 Task: Update the garage spots of the saved search to 4+.
Action: Mouse moved to (323, 249)
Screenshot: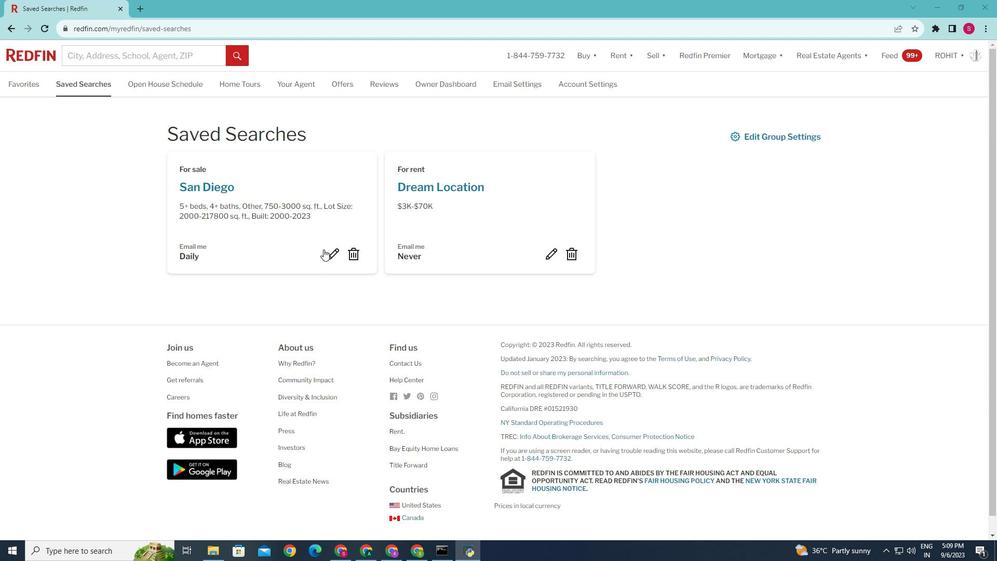 
Action: Mouse pressed left at (323, 249)
Screenshot: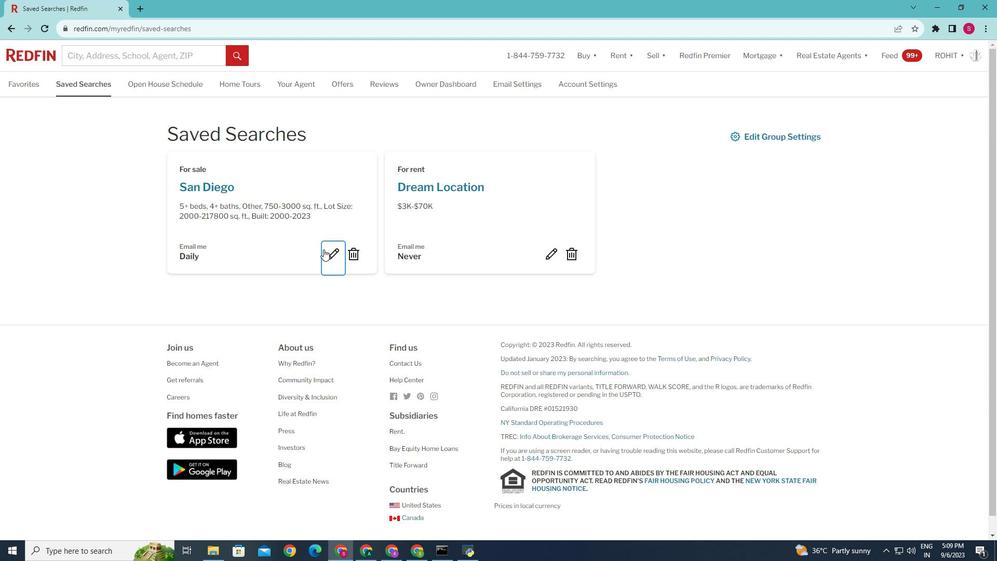 
Action: Mouse moved to (380, 307)
Screenshot: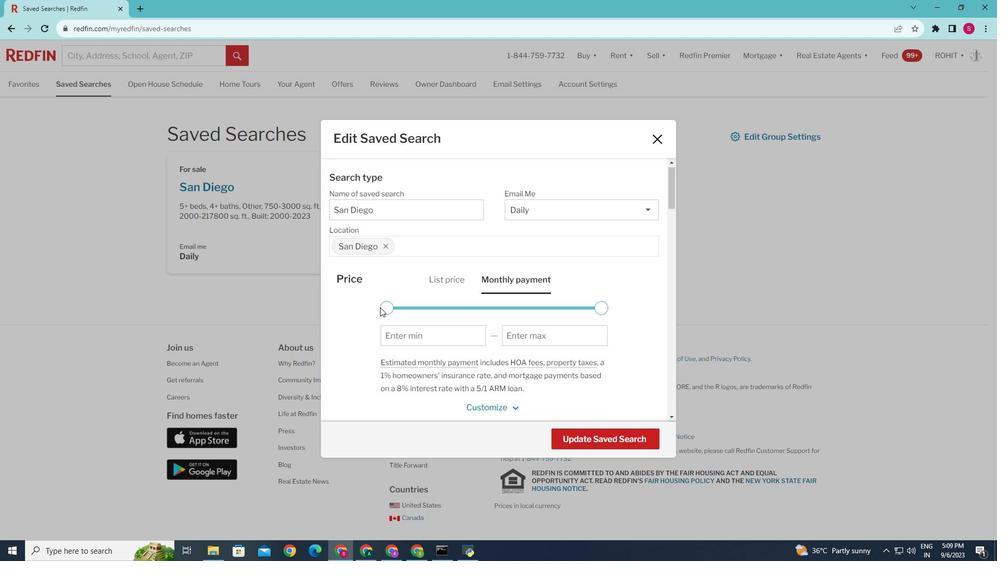 
Action: Mouse scrolled (380, 307) with delta (0, 0)
Screenshot: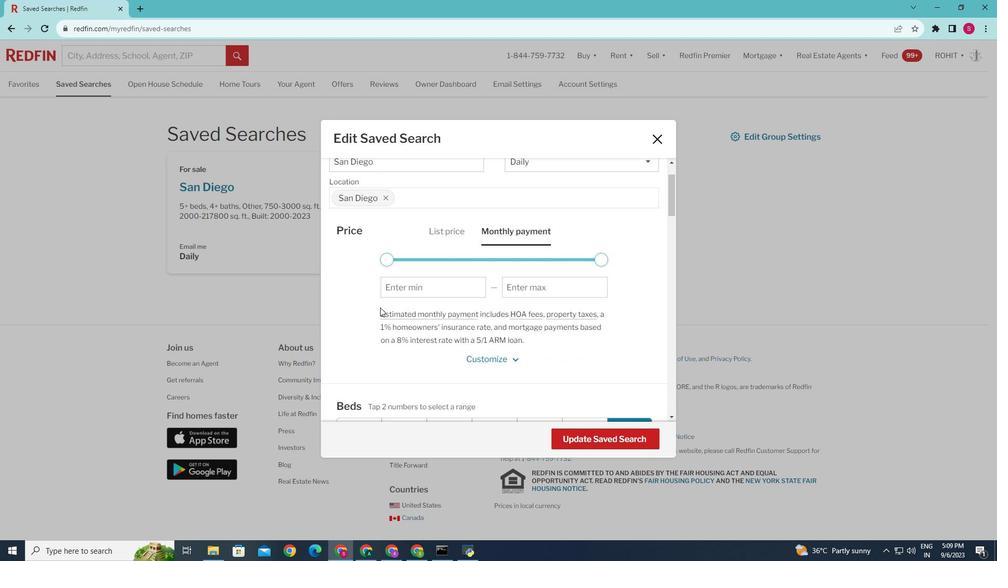 
Action: Mouse scrolled (380, 307) with delta (0, 0)
Screenshot: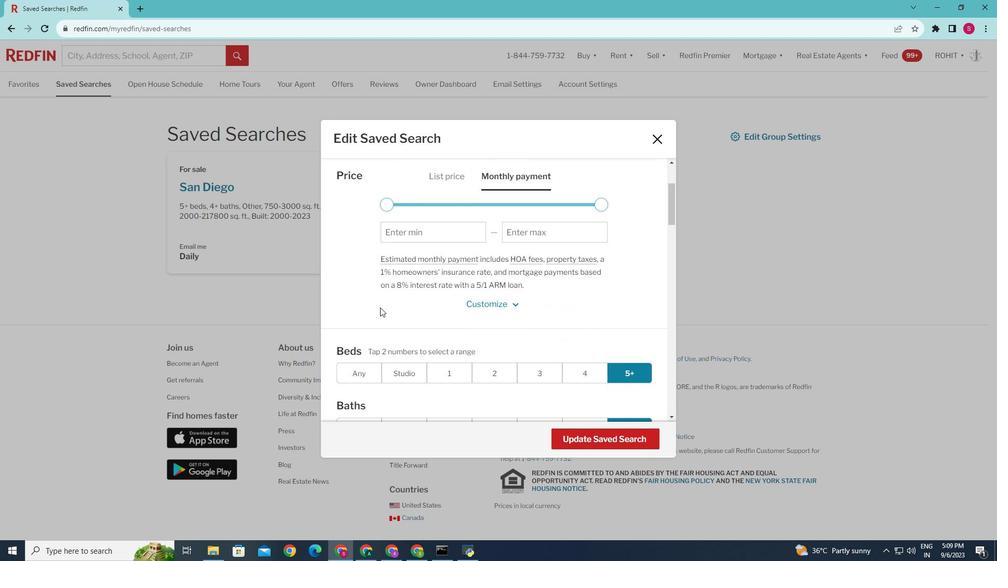 
Action: Mouse scrolled (380, 307) with delta (0, 0)
Screenshot: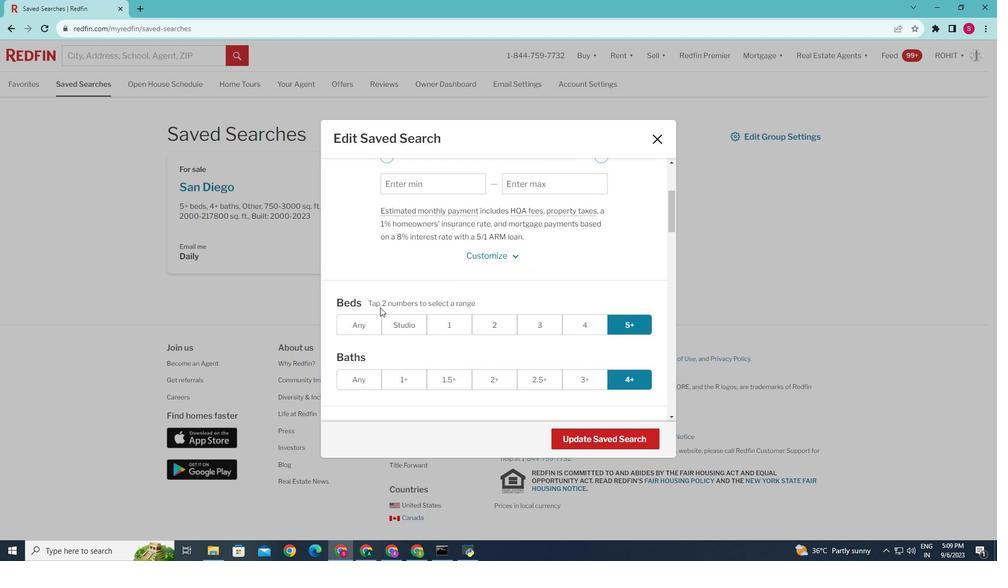 
Action: Mouse scrolled (380, 307) with delta (0, 0)
Screenshot: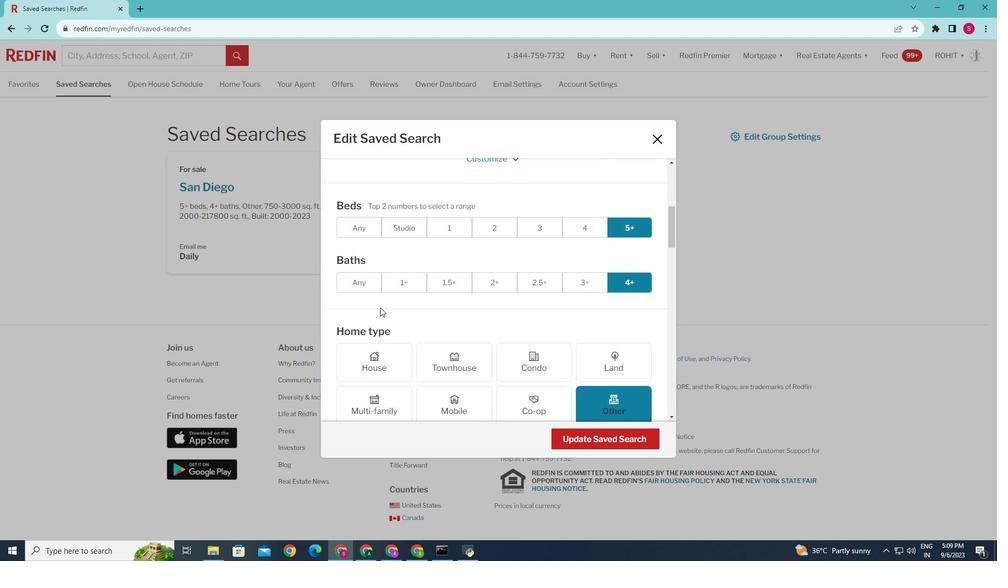 
Action: Mouse scrolled (380, 307) with delta (0, 0)
Screenshot: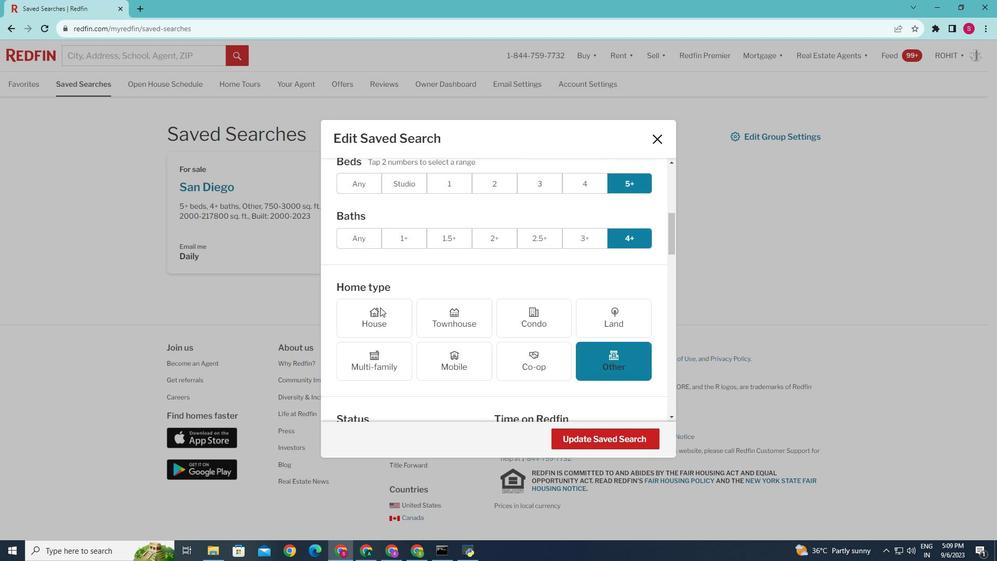 
Action: Mouse scrolled (380, 307) with delta (0, 0)
Screenshot: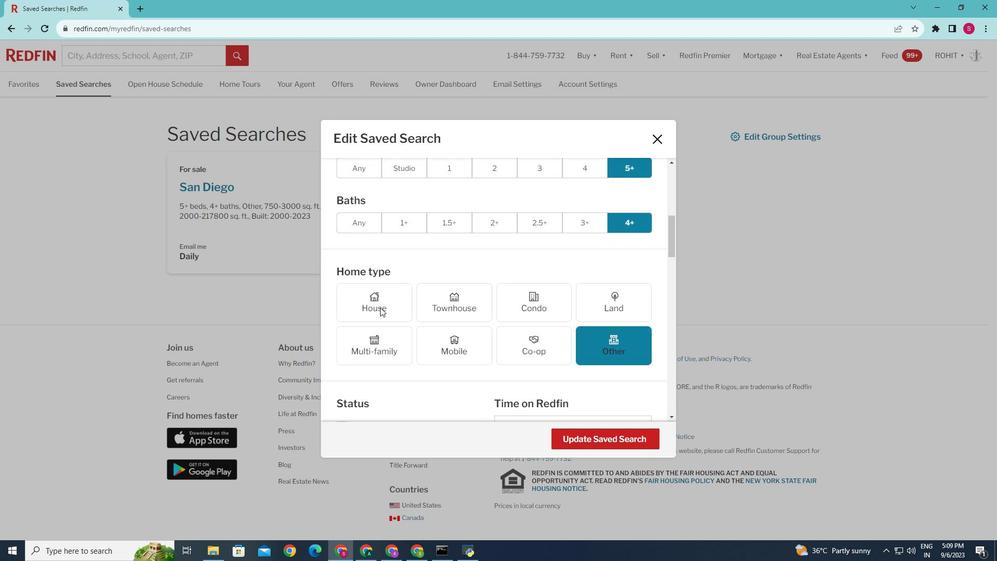 
Action: Mouse scrolled (380, 307) with delta (0, 0)
Screenshot: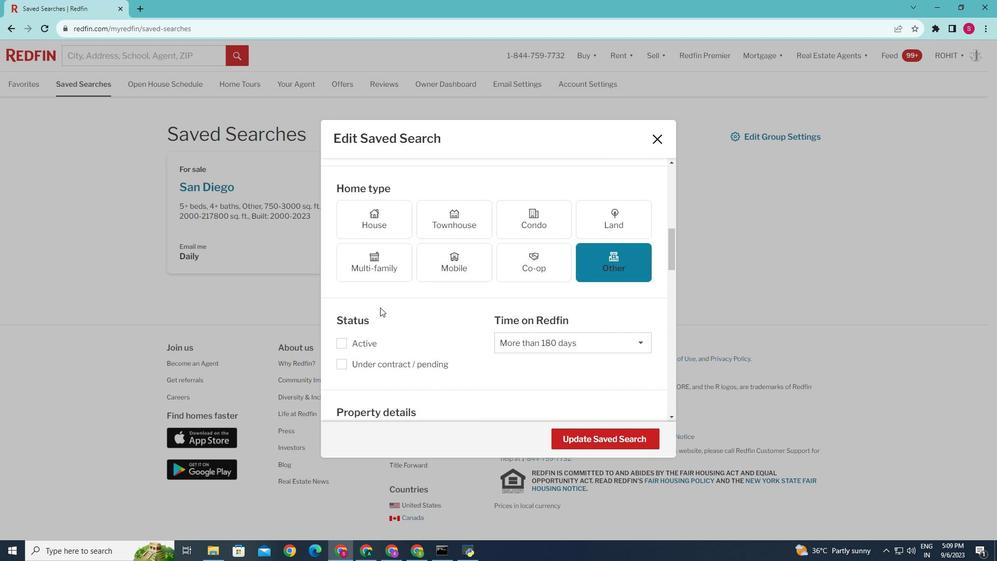 
Action: Mouse scrolled (380, 307) with delta (0, 0)
Screenshot: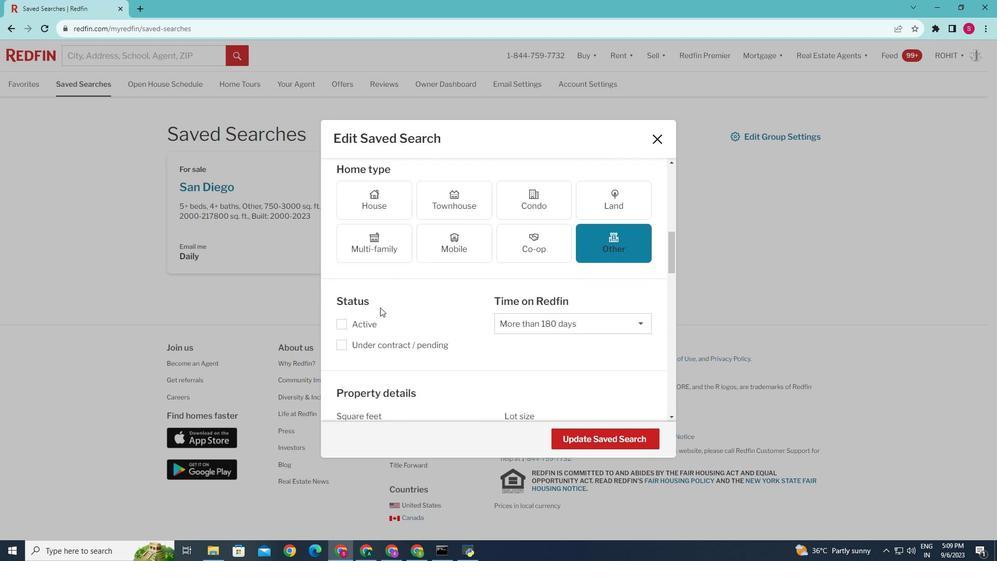 
Action: Mouse scrolled (380, 307) with delta (0, 0)
Screenshot: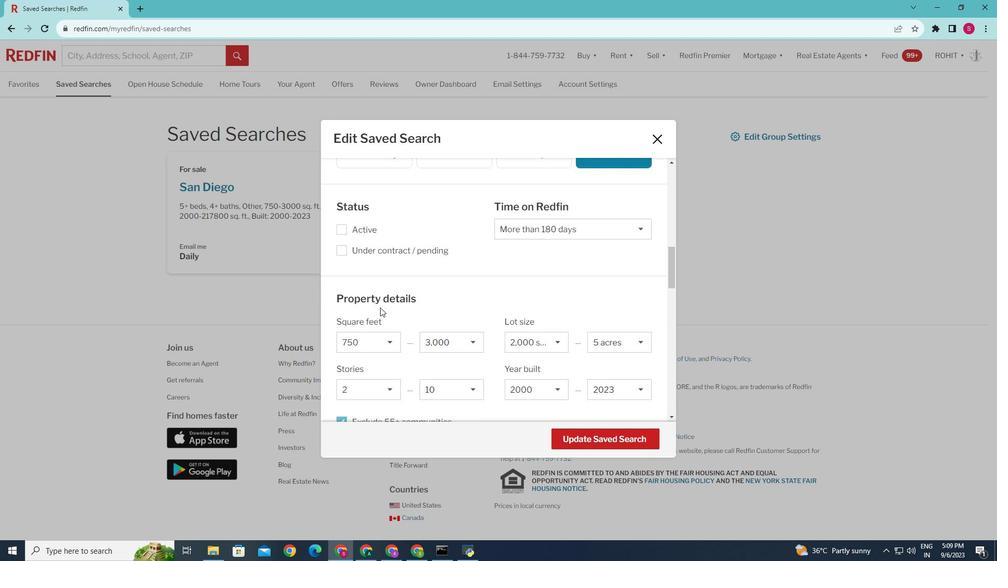 
Action: Mouse scrolled (380, 307) with delta (0, 0)
Screenshot: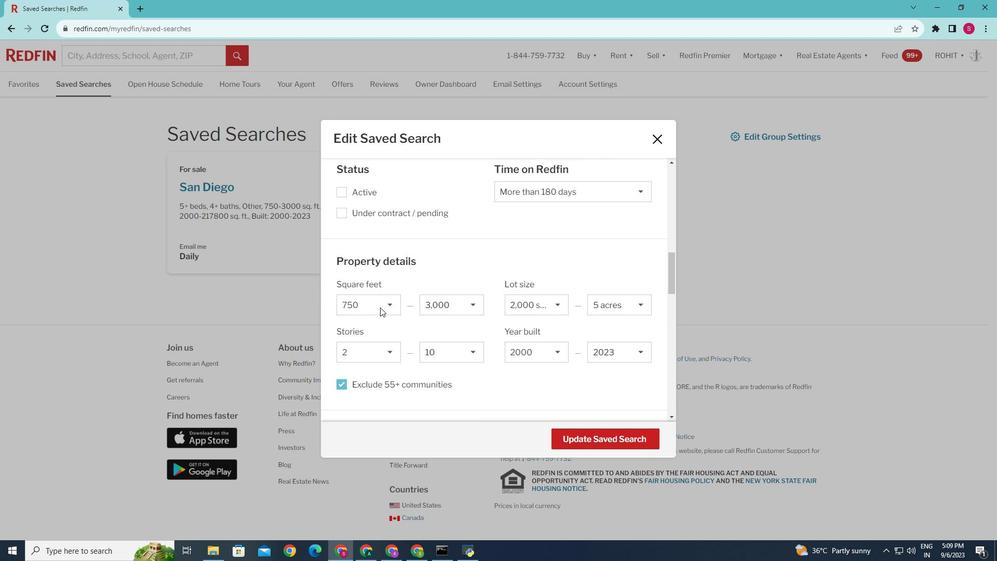 
Action: Mouse scrolled (380, 307) with delta (0, 0)
Screenshot: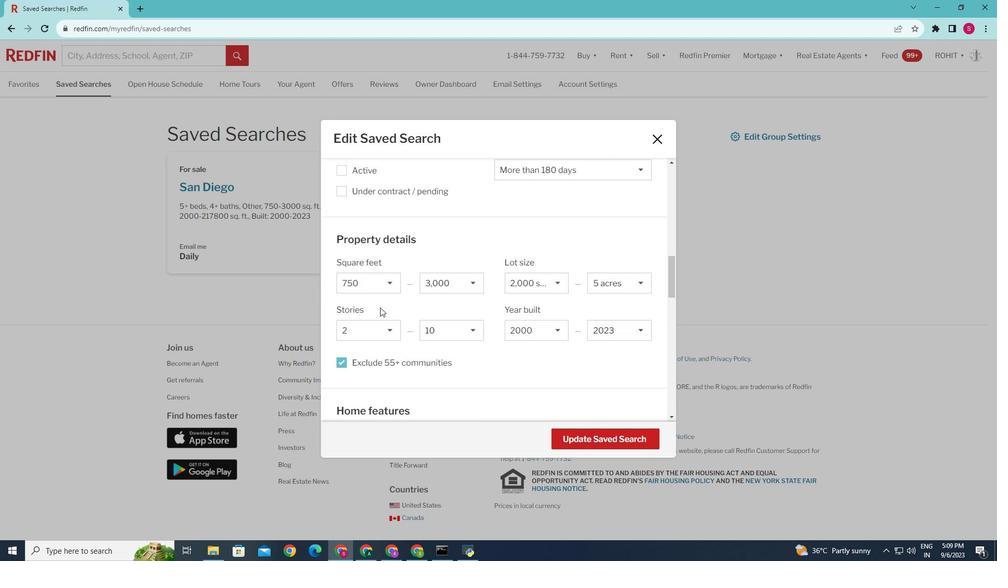 
Action: Mouse scrolled (380, 307) with delta (0, 0)
Screenshot: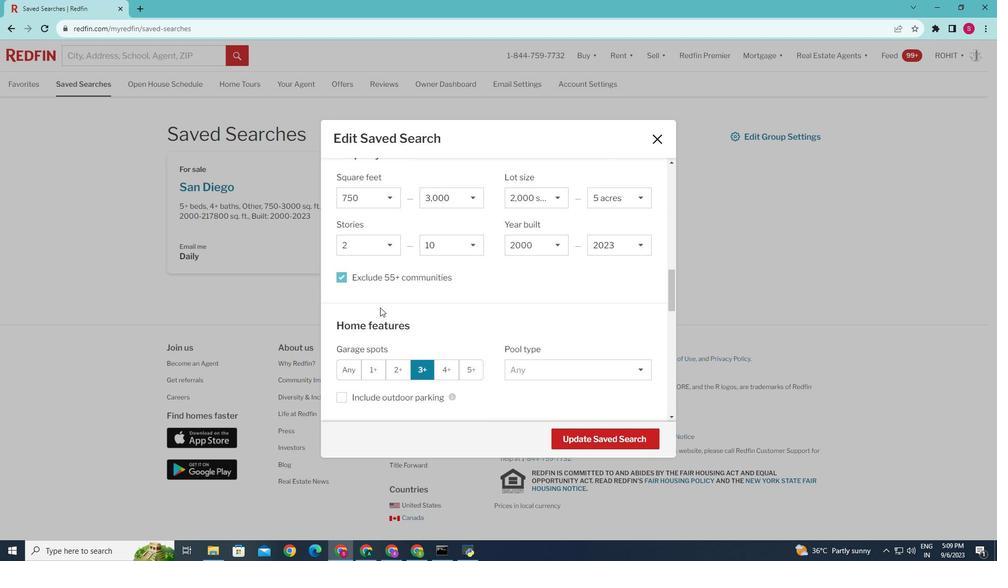 
Action: Mouse scrolled (380, 307) with delta (0, 0)
Screenshot: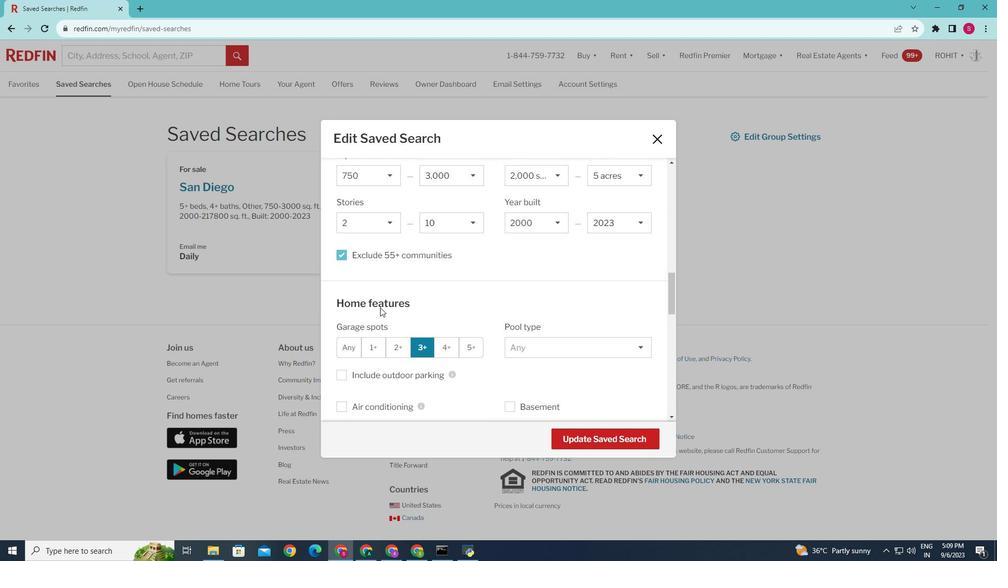 
Action: Mouse scrolled (380, 307) with delta (0, 0)
Screenshot: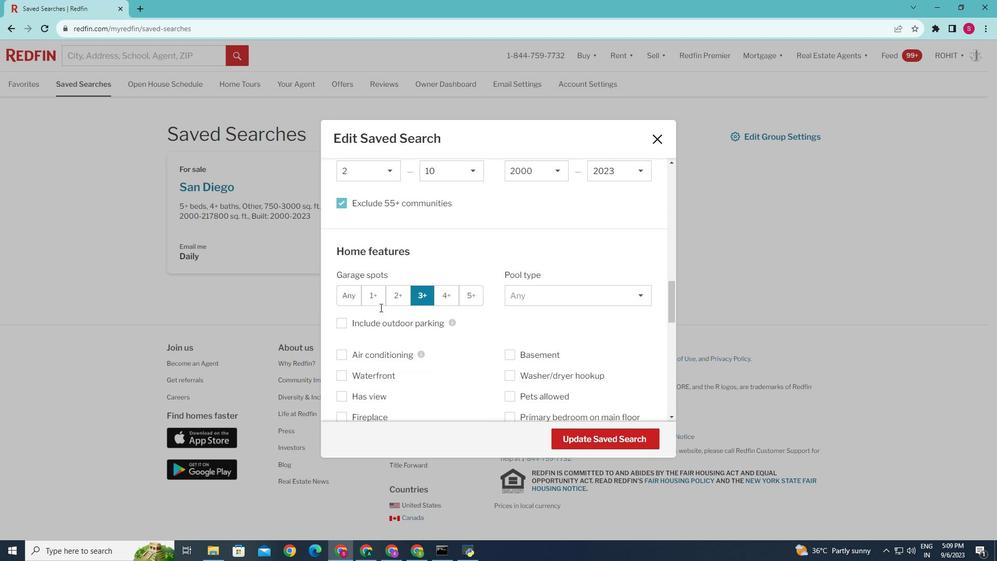 
Action: Mouse moved to (442, 294)
Screenshot: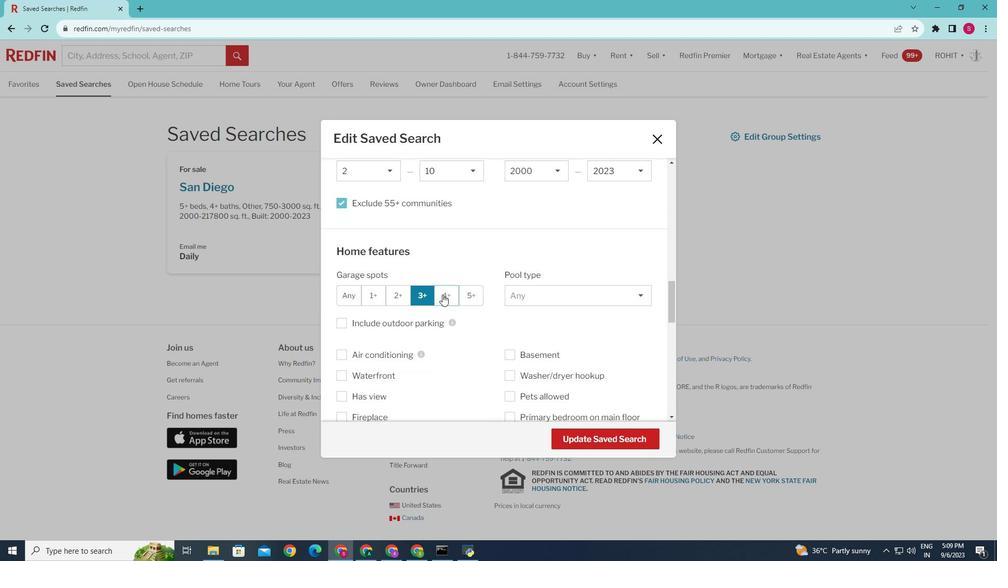 
Action: Mouse pressed left at (442, 294)
Screenshot: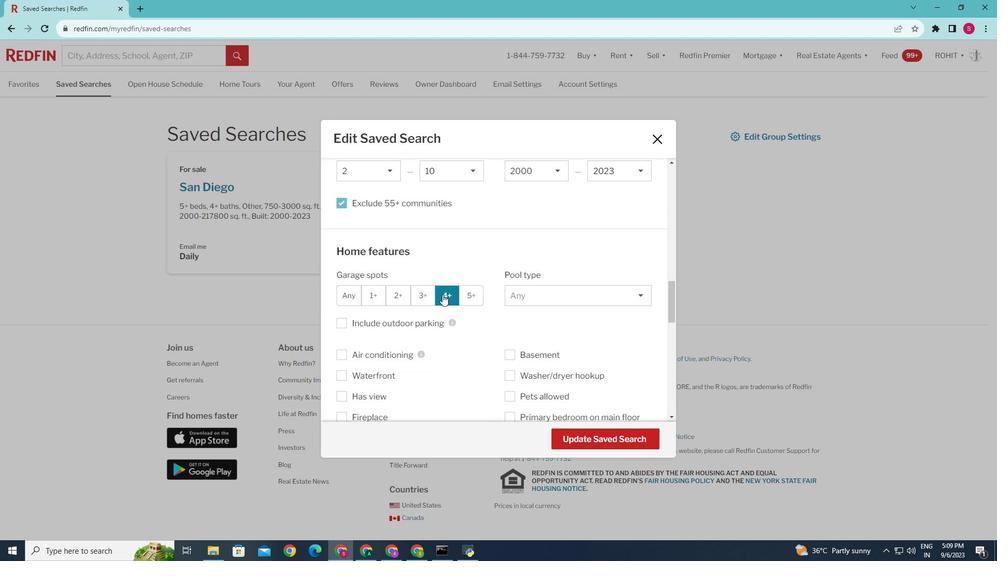 
Action: Mouse moved to (583, 437)
Screenshot: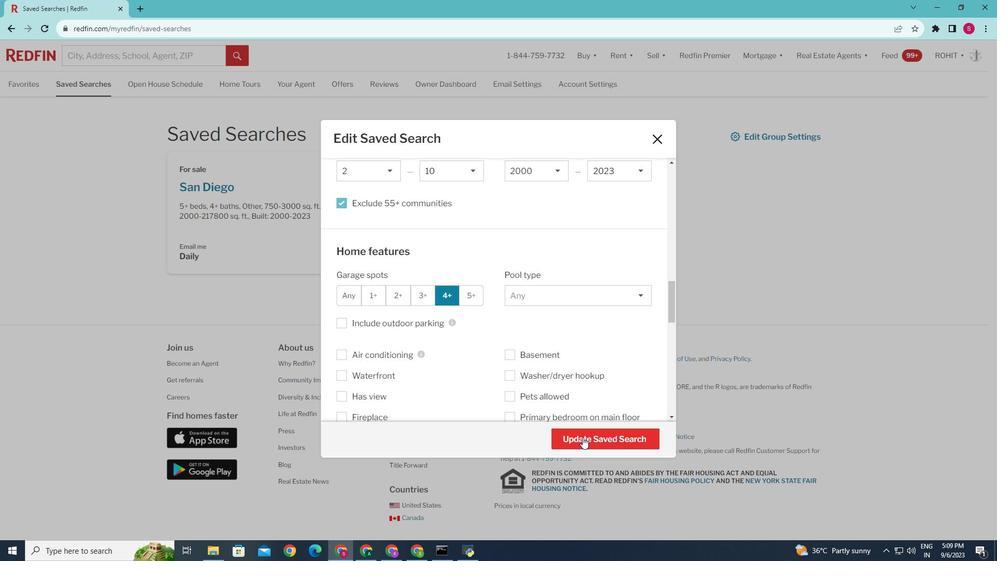 
Action: Mouse pressed left at (583, 437)
Screenshot: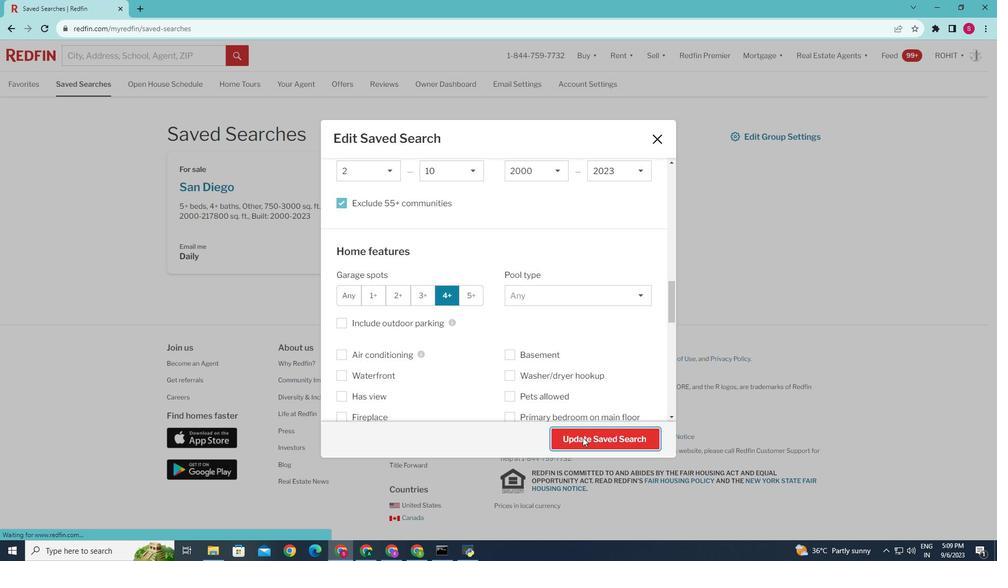 
Action: Mouse moved to (578, 427)
Screenshot: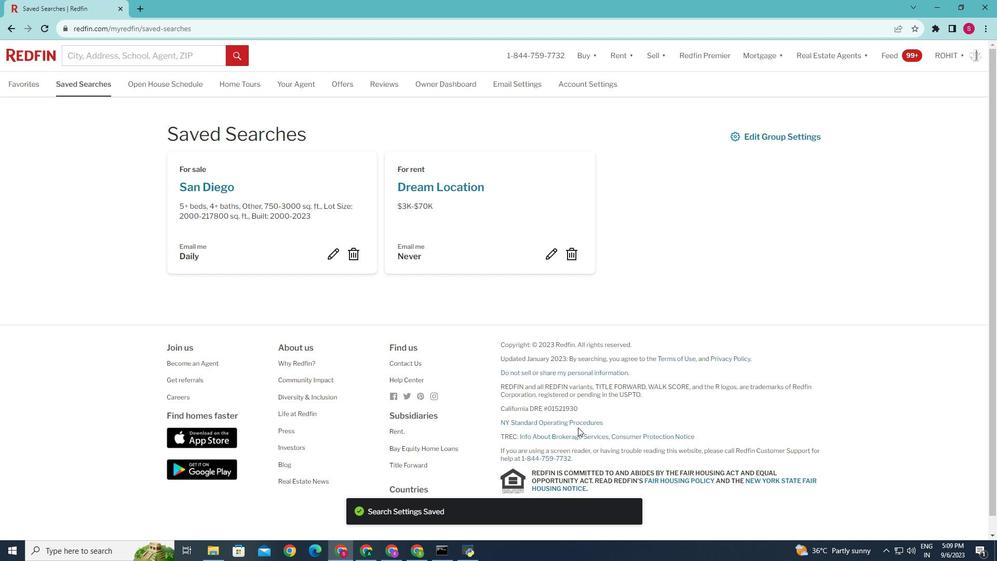 
